 Task: Create a due date automation trigger when advanced on, on the tuesday before a card is due add content with a name not ending with resume at 11:00 AM.
Action: Mouse moved to (1227, 99)
Screenshot: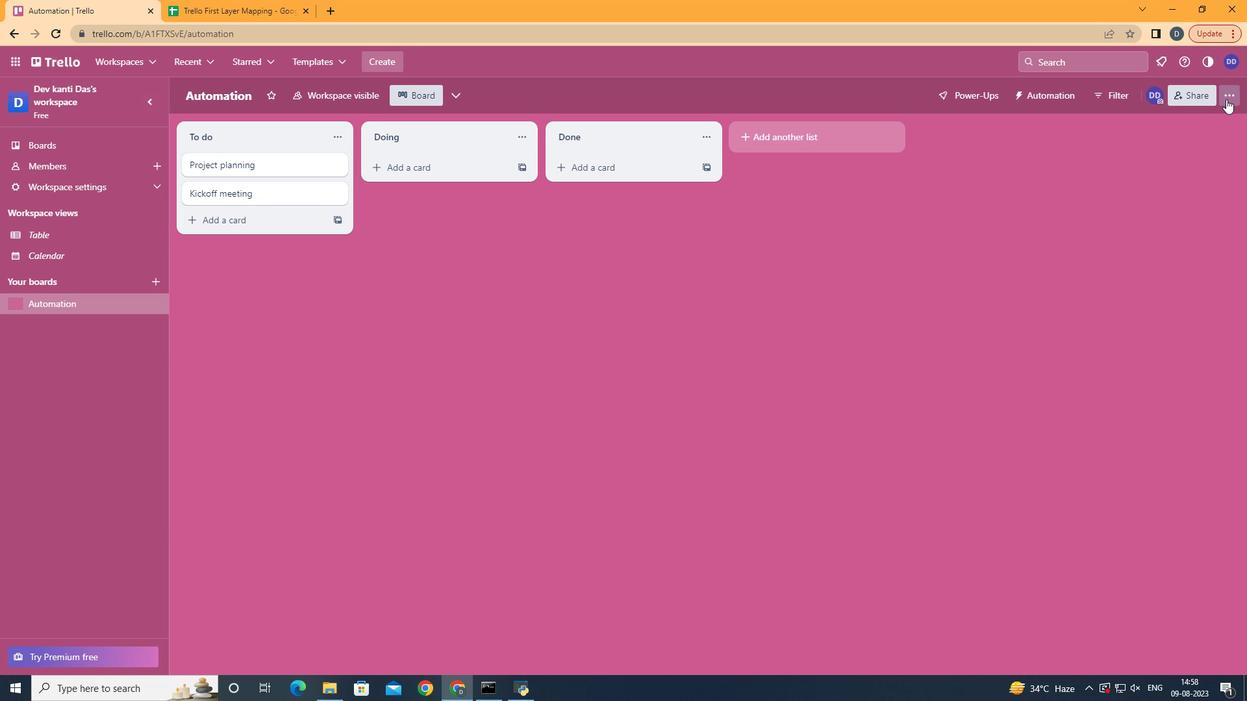 
Action: Mouse pressed left at (1227, 99)
Screenshot: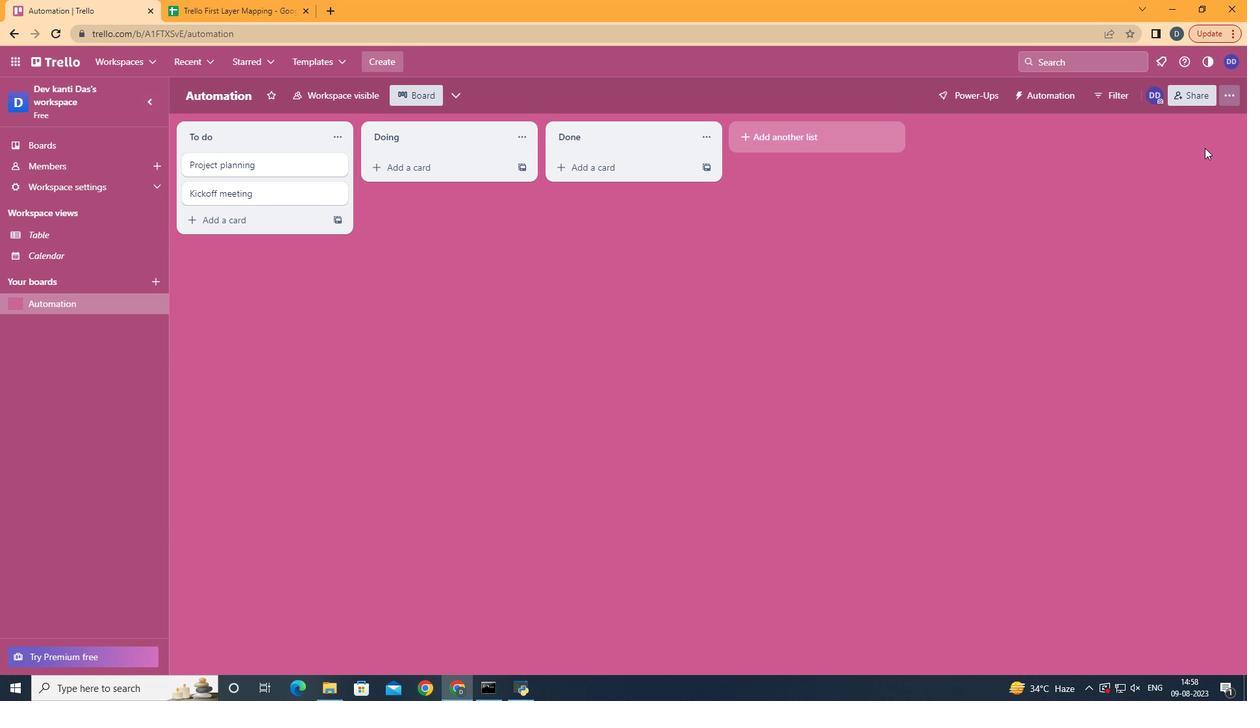 
Action: Mouse moved to (1120, 288)
Screenshot: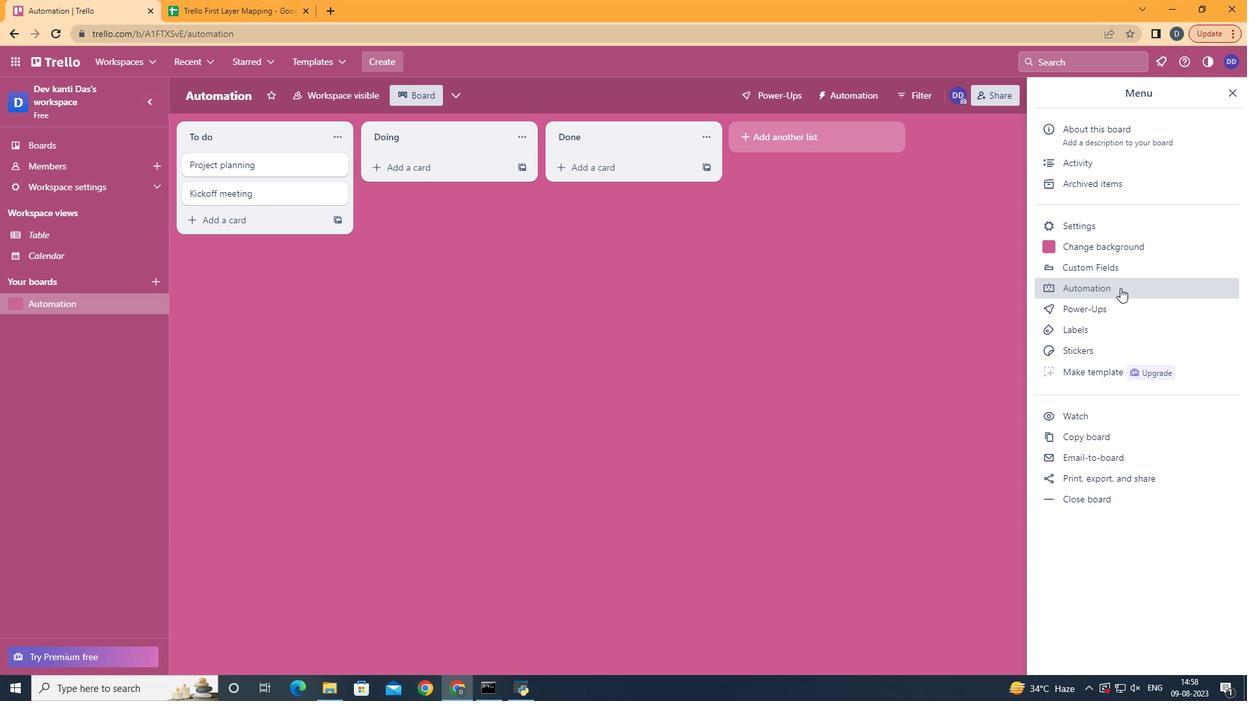 
Action: Mouse pressed left at (1120, 288)
Screenshot: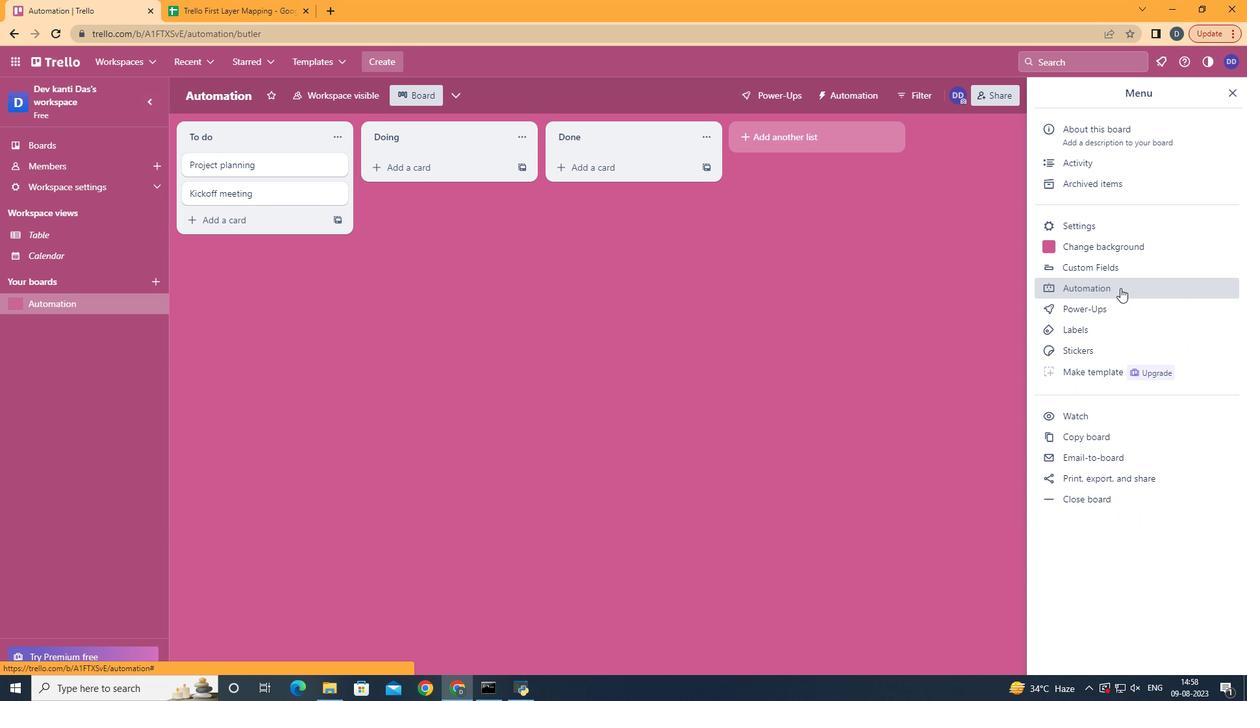 
Action: Mouse moved to (241, 258)
Screenshot: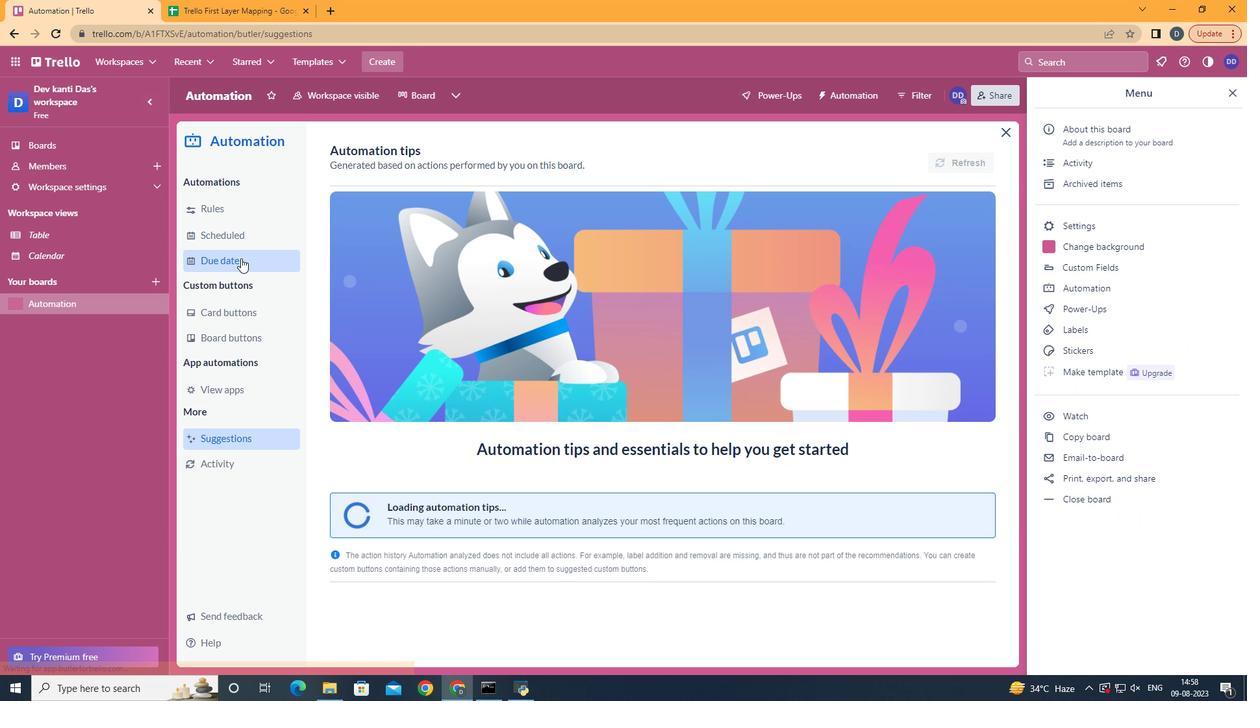 
Action: Mouse pressed left at (241, 258)
Screenshot: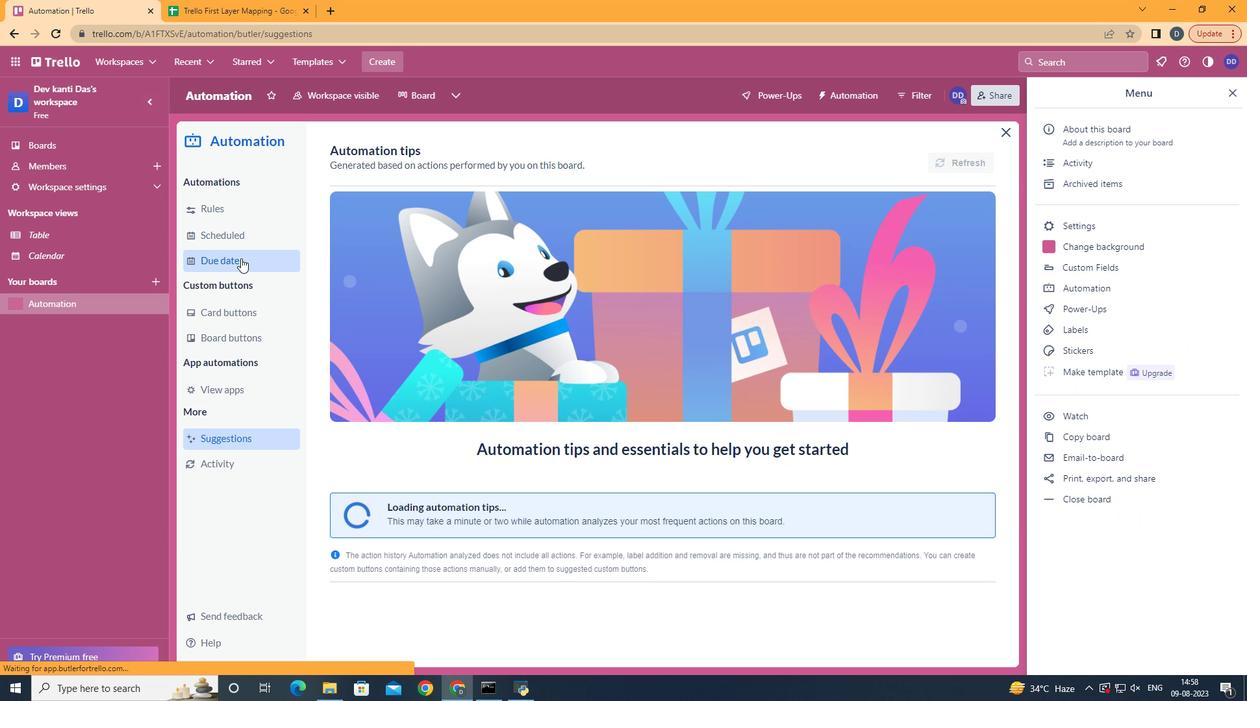 
Action: Mouse moved to (905, 146)
Screenshot: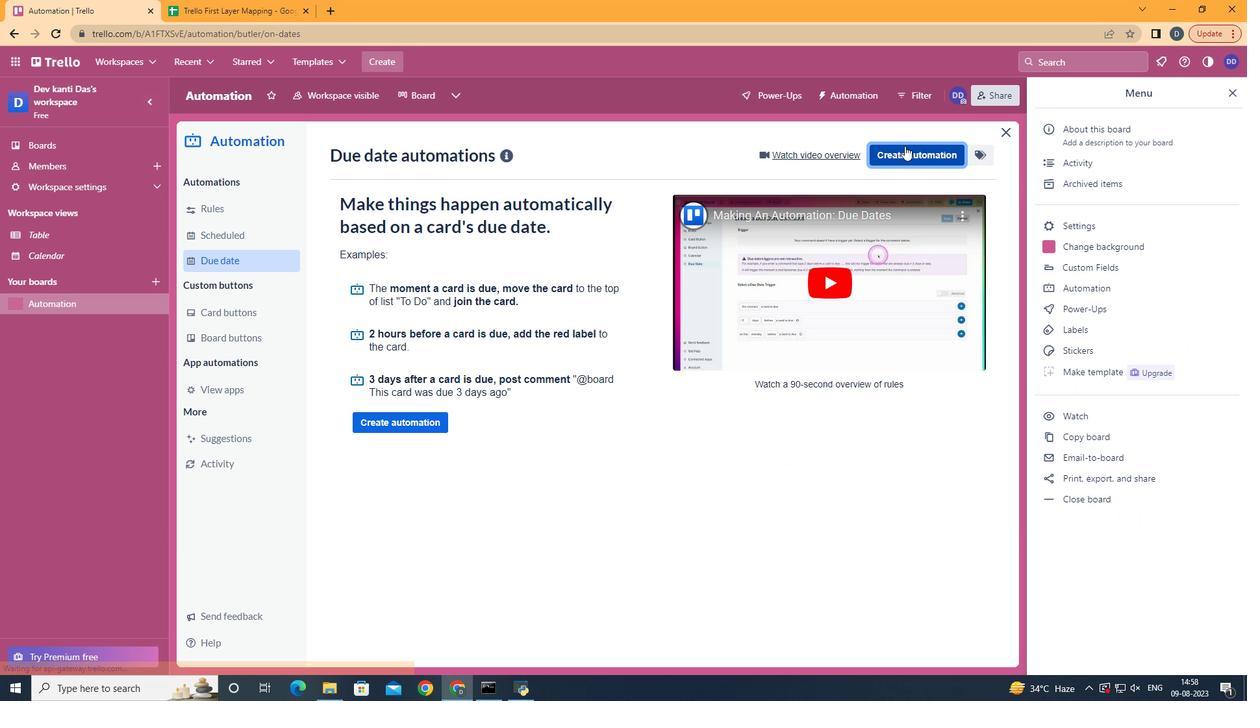 
Action: Mouse pressed left at (905, 146)
Screenshot: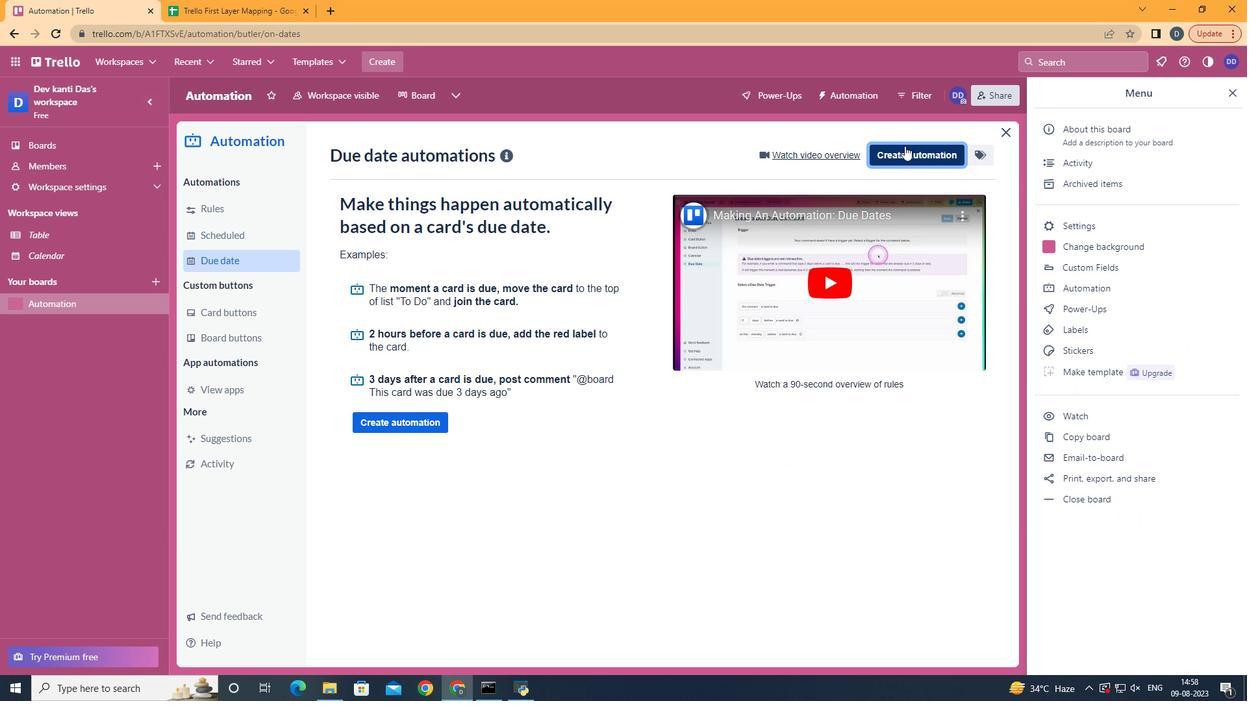 
Action: Mouse moved to (718, 287)
Screenshot: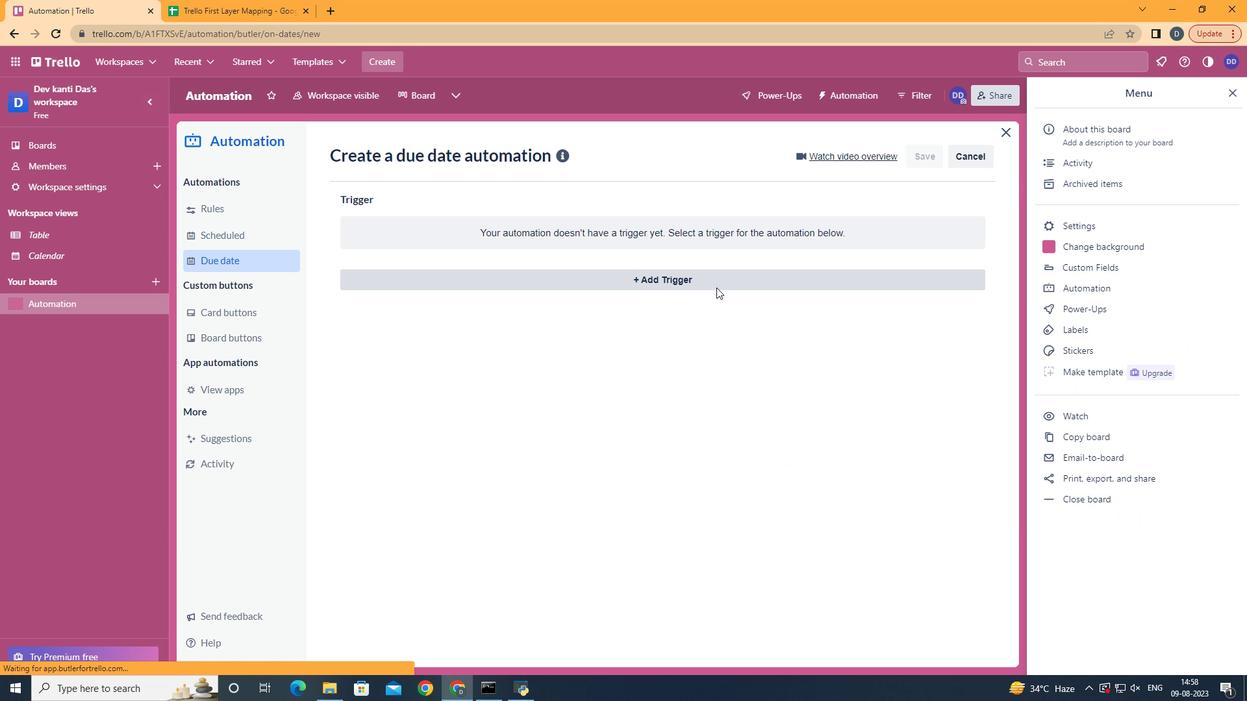 
Action: Mouse pressed left at (718, 287)
Screenshot: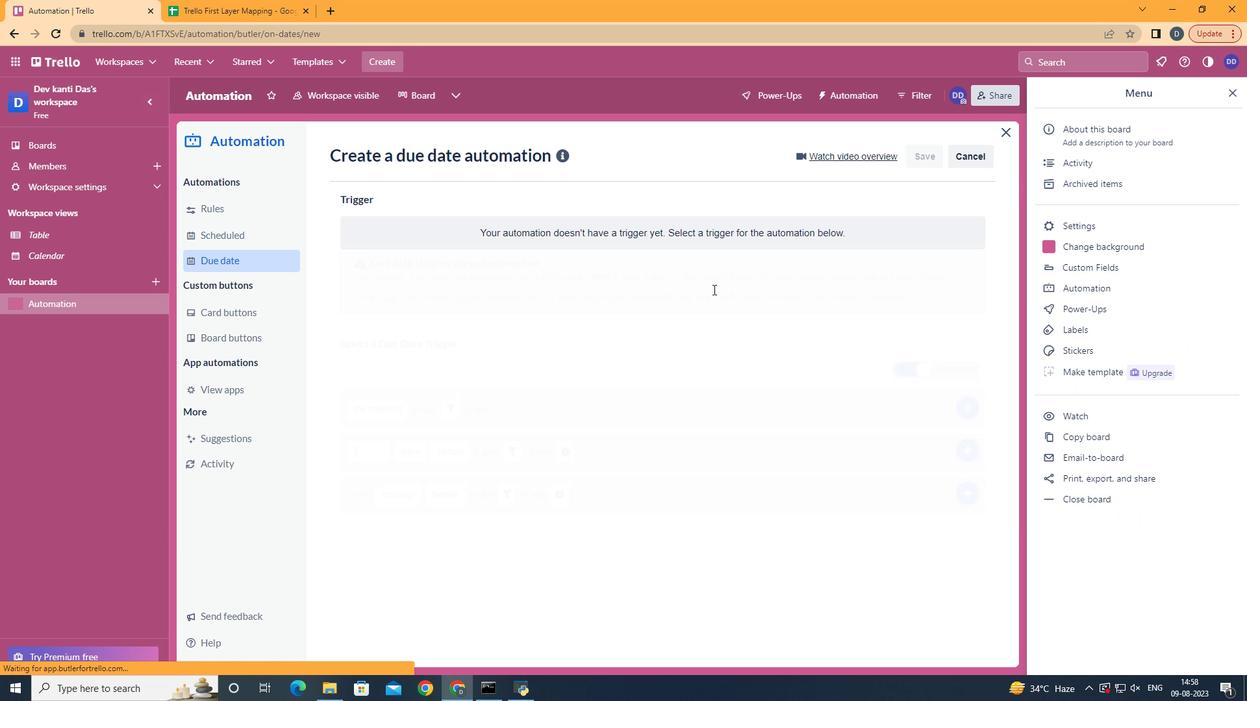 
Action: Mouse moved to (412, 358)
Screenshot: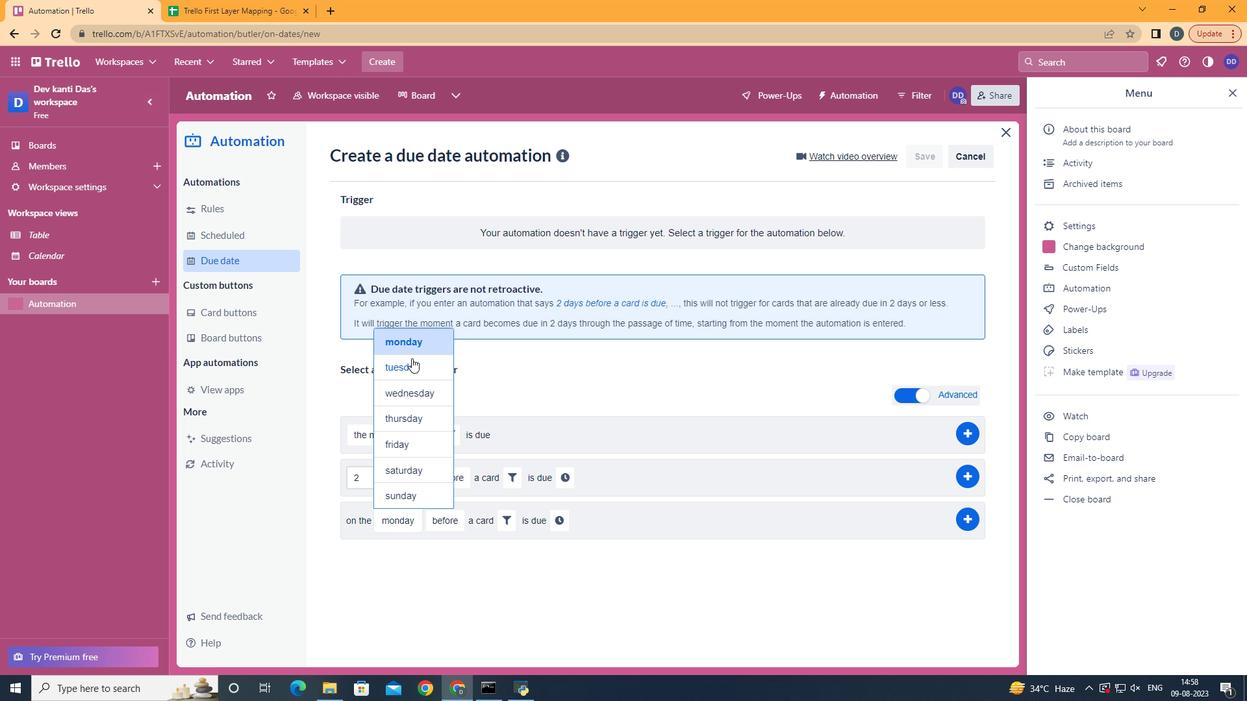 
Action: Mouse pressed left at (412, 358)
Screenshot: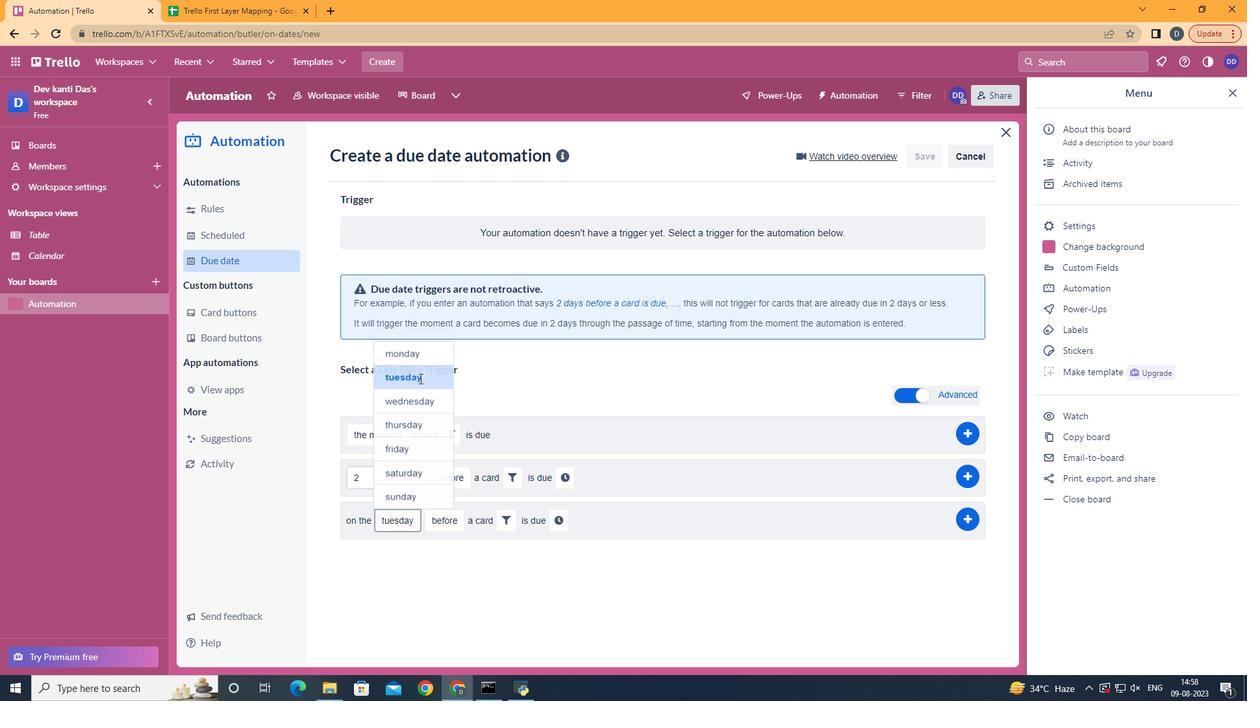 
Action: Mouse moved to (501, 522)
Screenshot: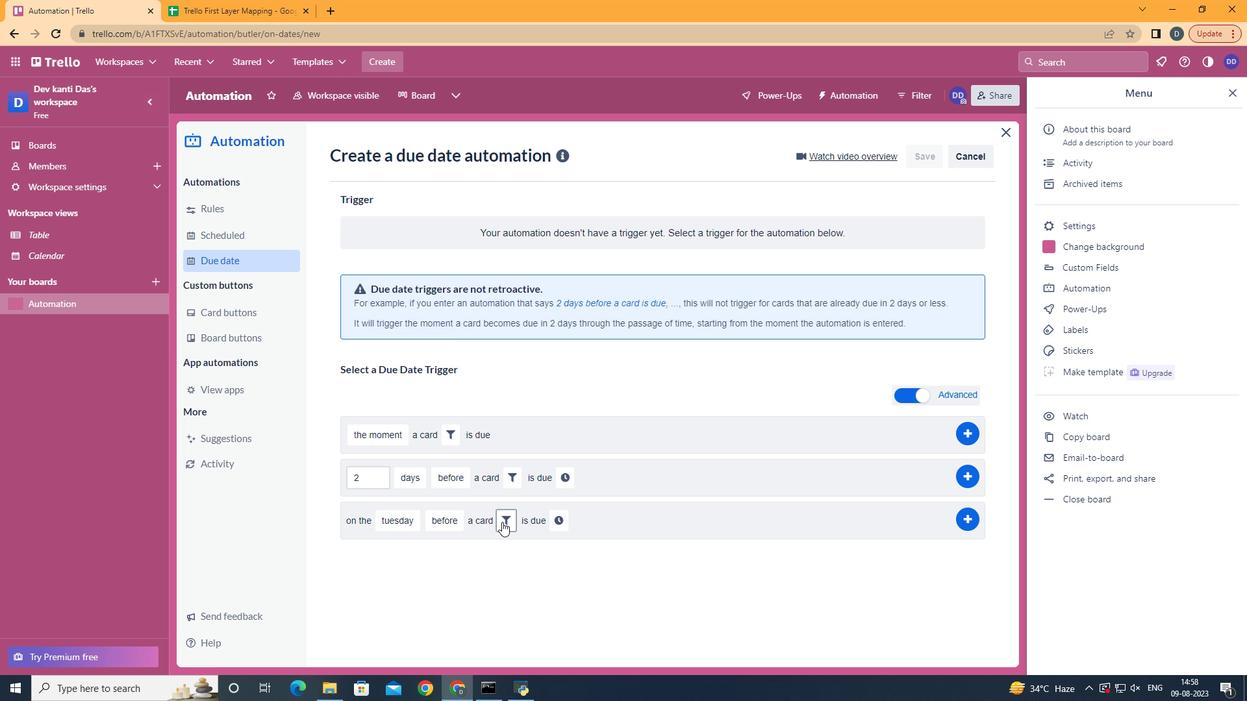 
Action: Mouse pressed left at (501, 522)
Screenshot: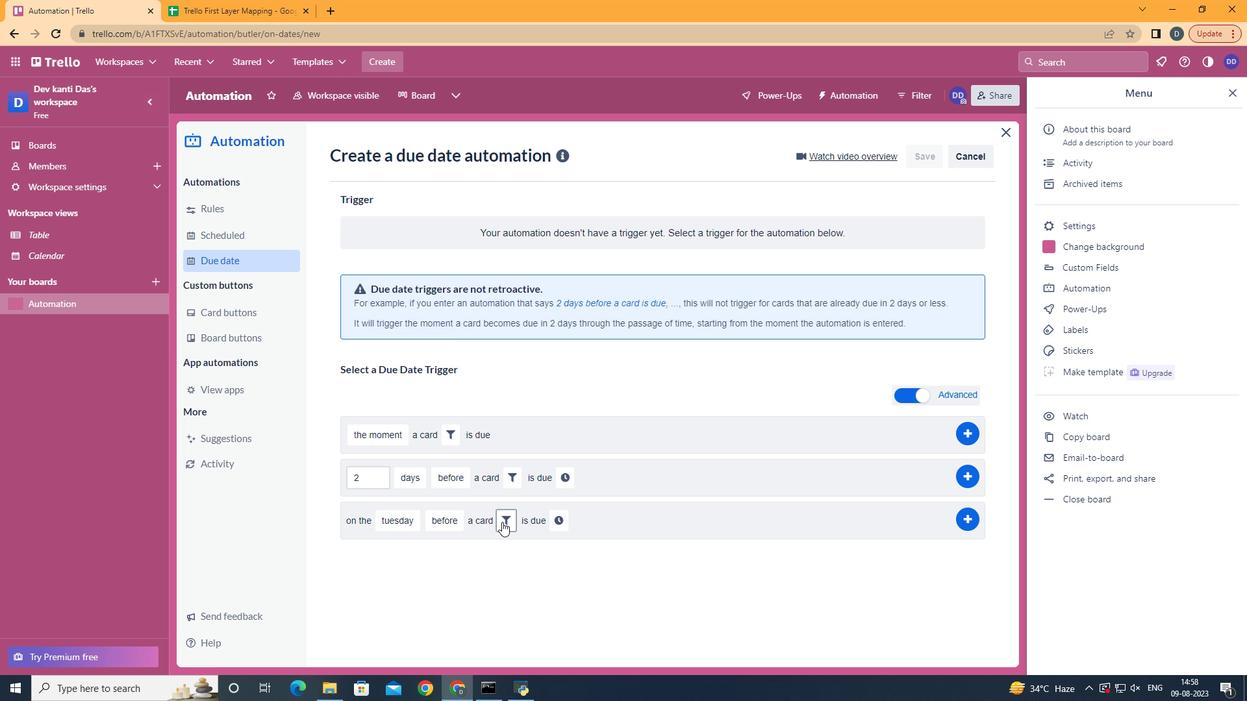 
Action: Mouse moved to (662, 566)
Screenshot: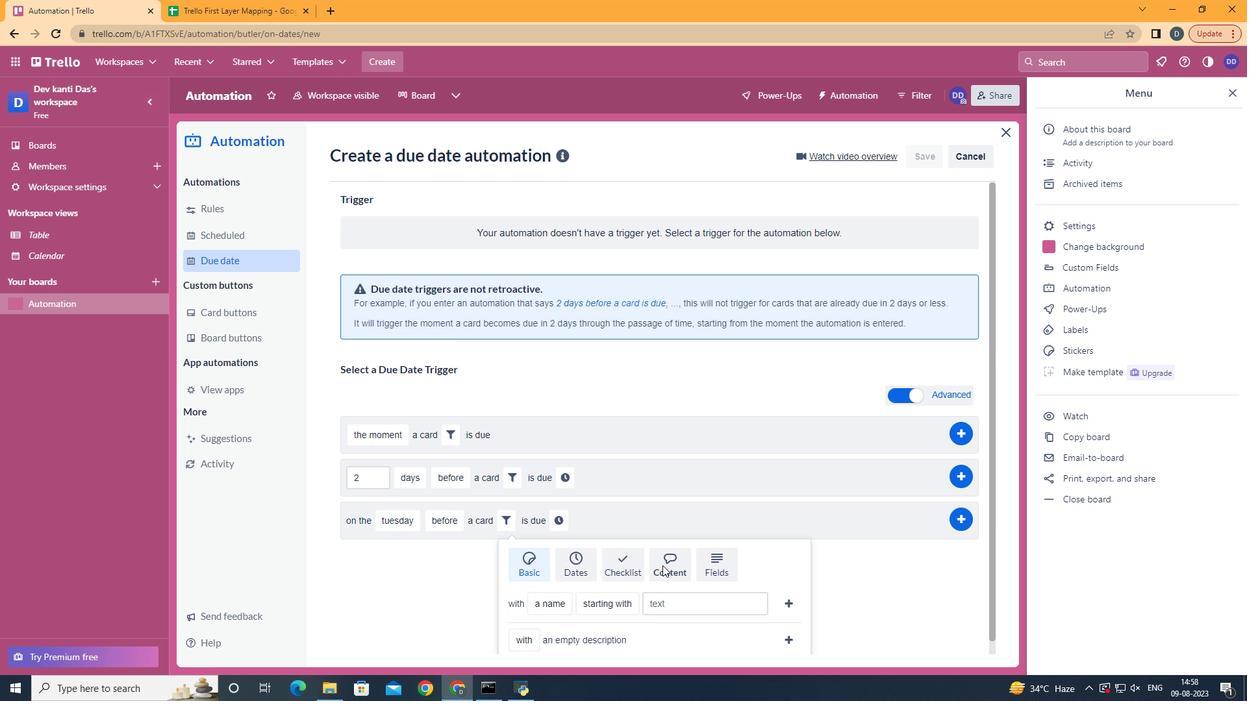 
Action: Mouse pressed left at (662, 566)
Screenshot: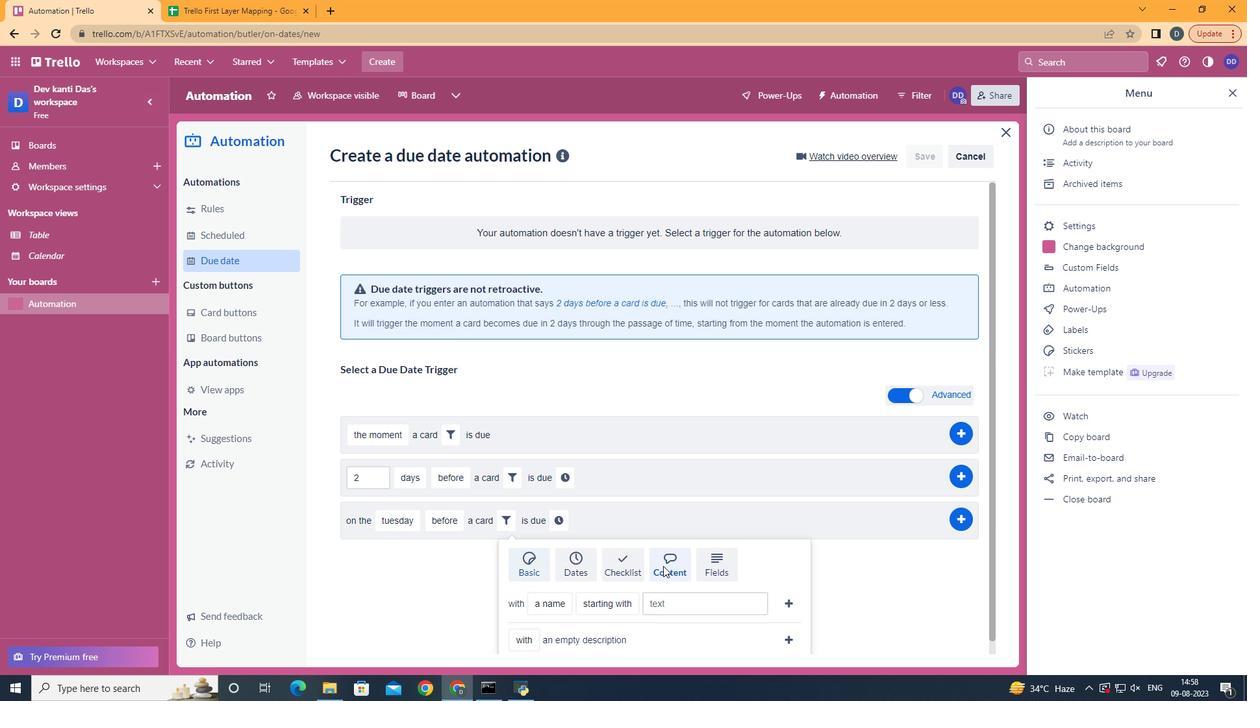 
Action: Mouse moved to (570, 523)
Screenshot: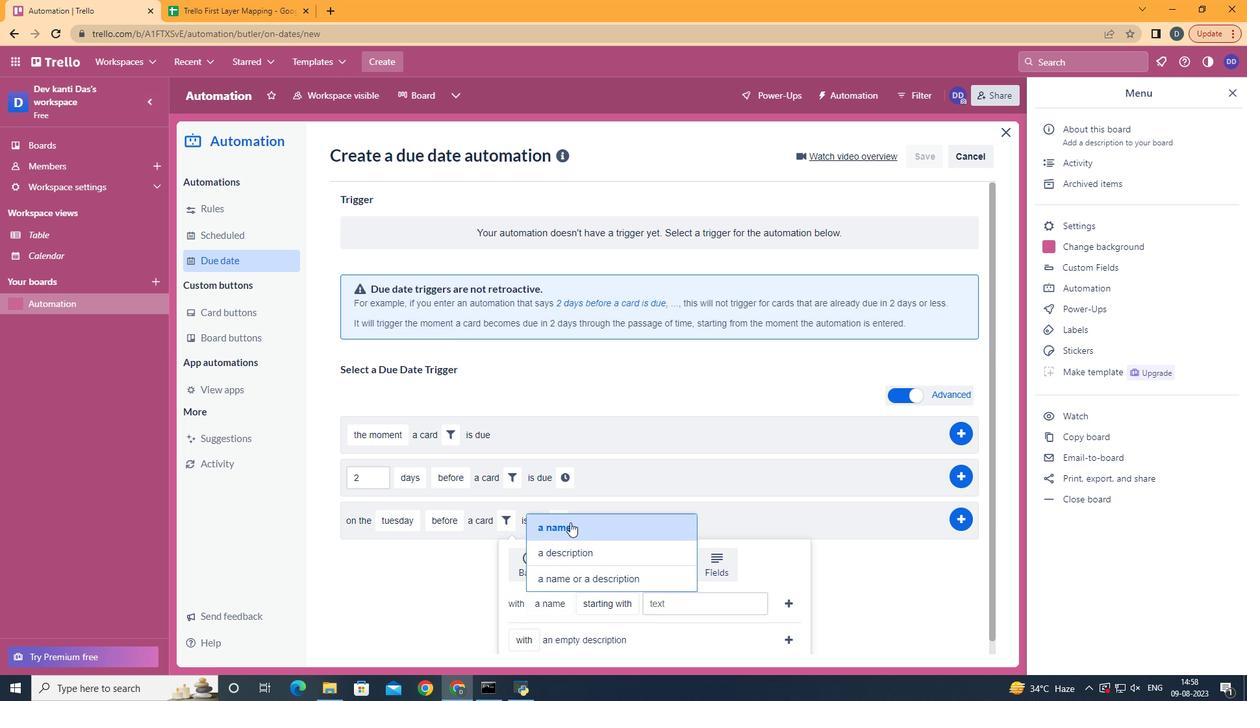 
Action: Mouse pressed left at (570, 523)
Screenshot: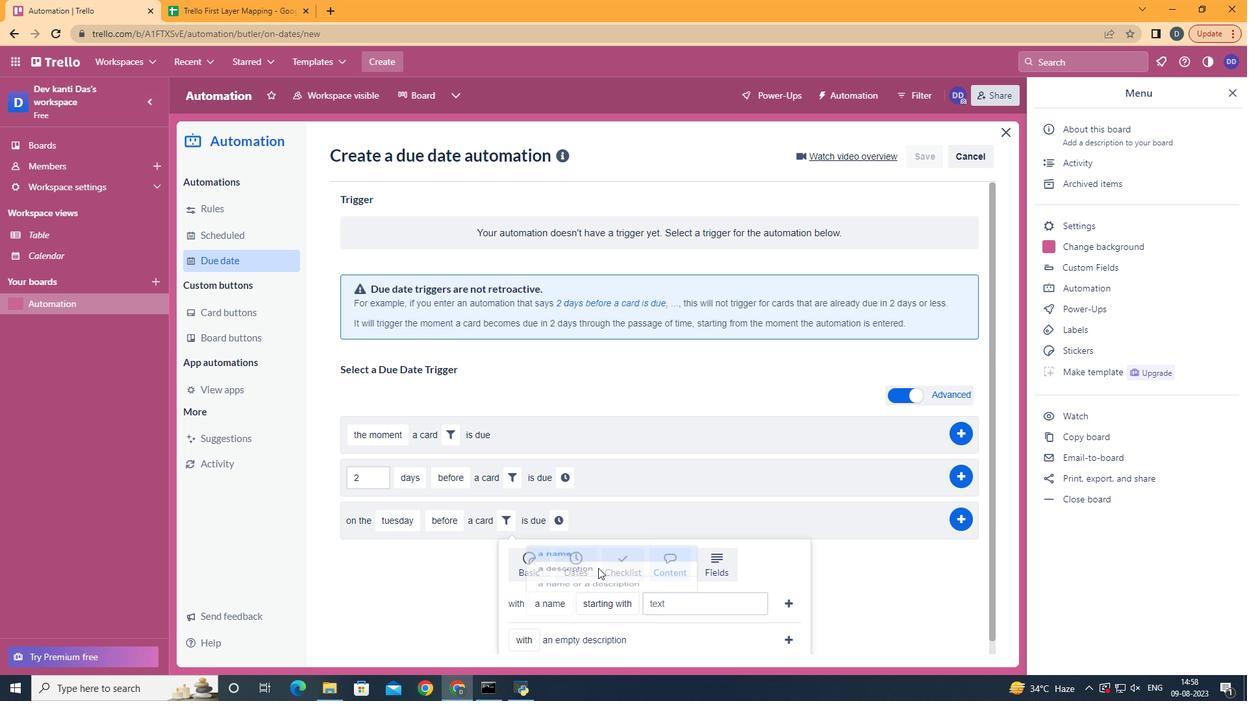 
Action: Mouse moved to (629, 549)
Screenshot: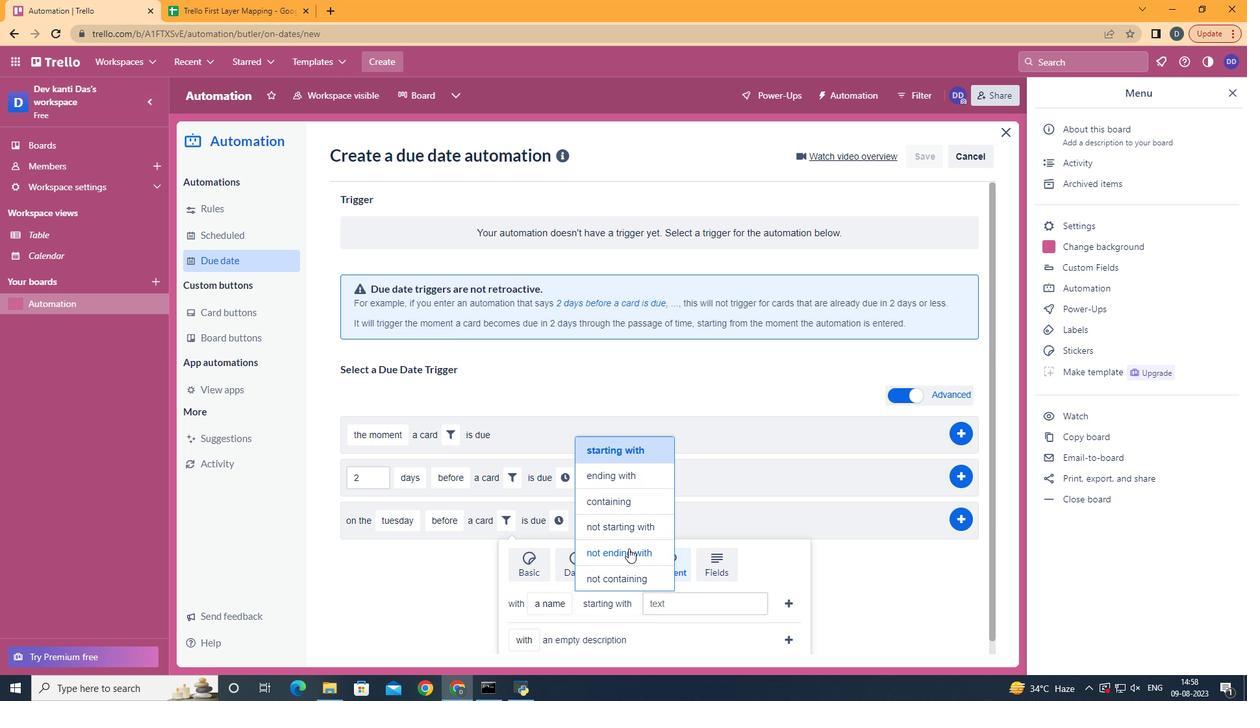 
Action: Mouse pressed left at (629, 549)
Screenshot: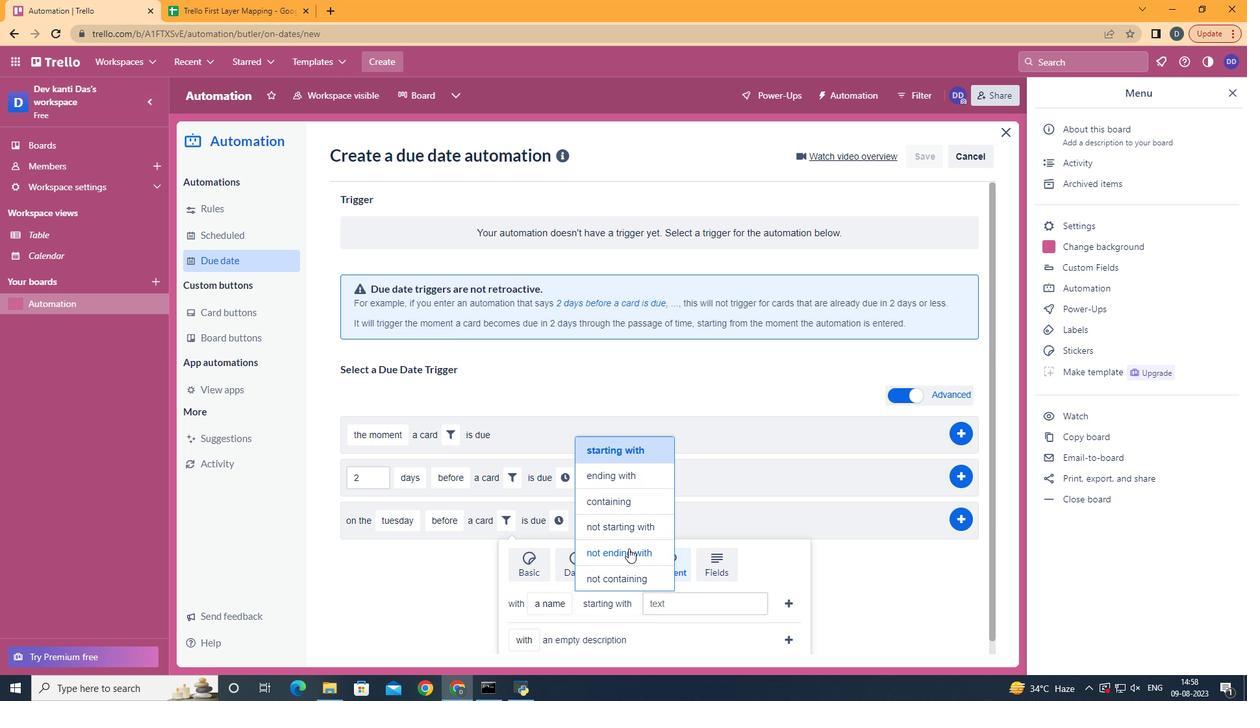 
Action: Mouse moved to (687, 610)
Screenshot: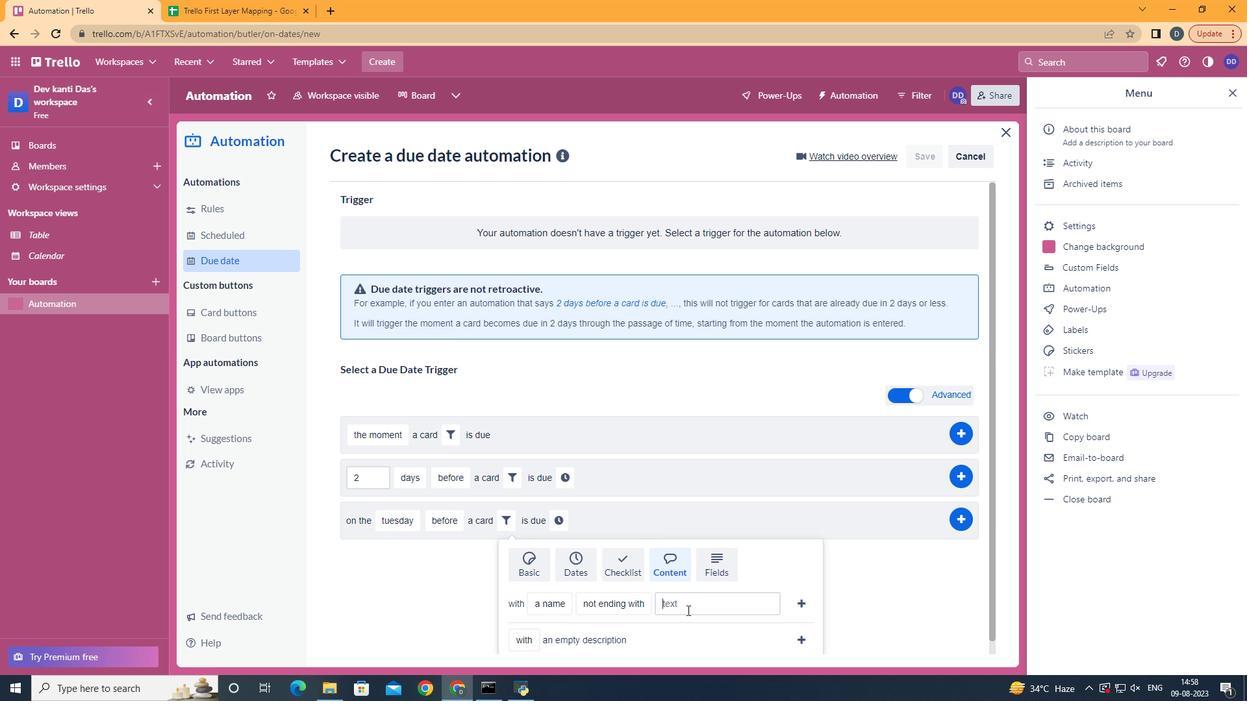 
Action: Mouse pressed left at (687, 610)
Screenshot: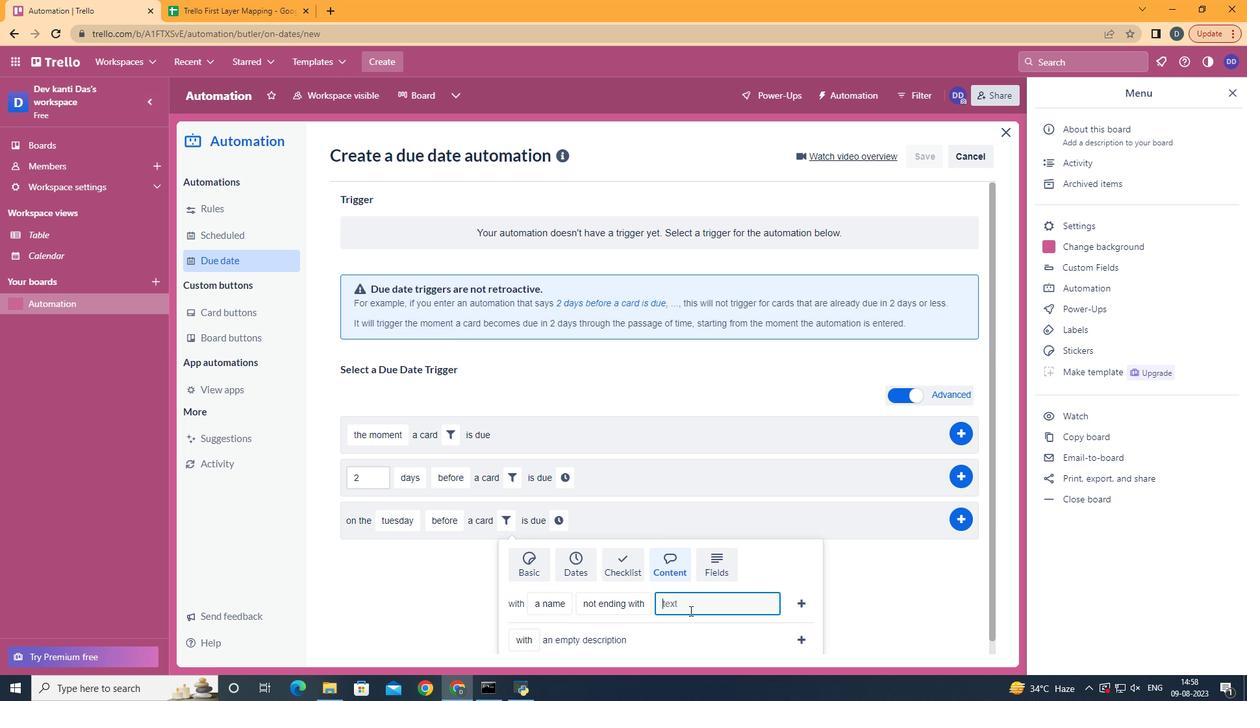 
Action: Mouse moved to (691, 611)
Screenshot: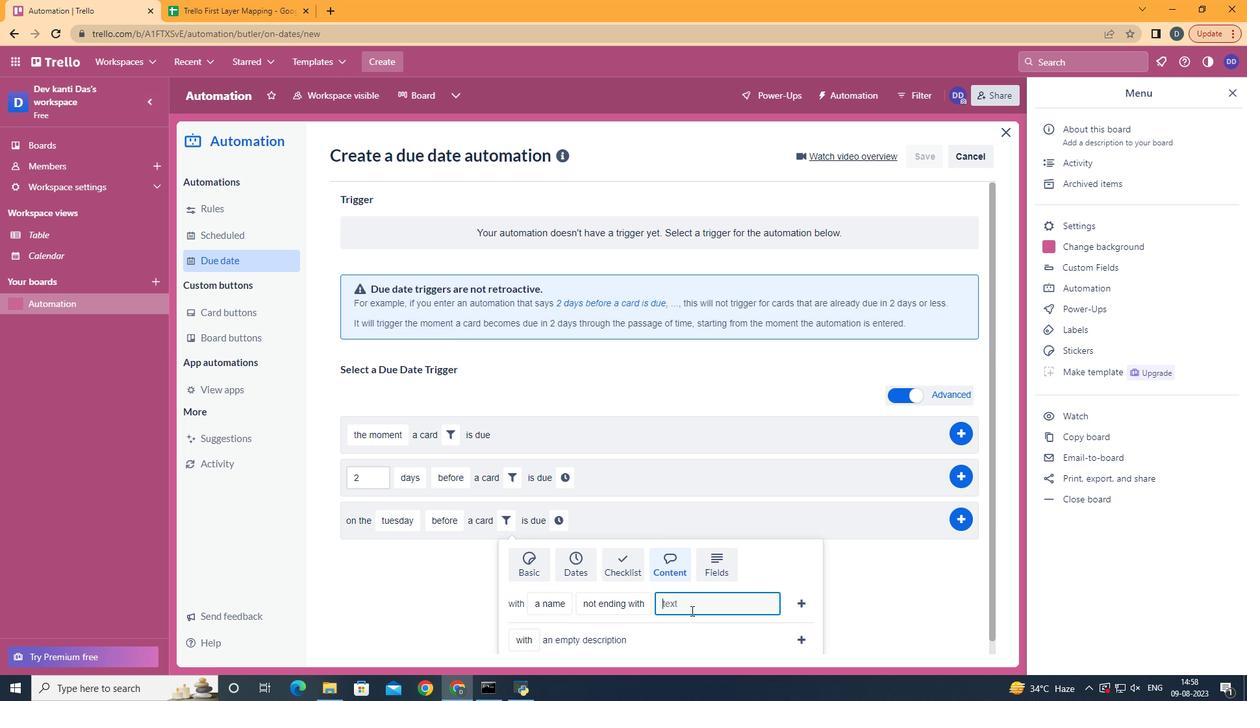 
Action: Key pressed <Key.shift>resume
Screenshot: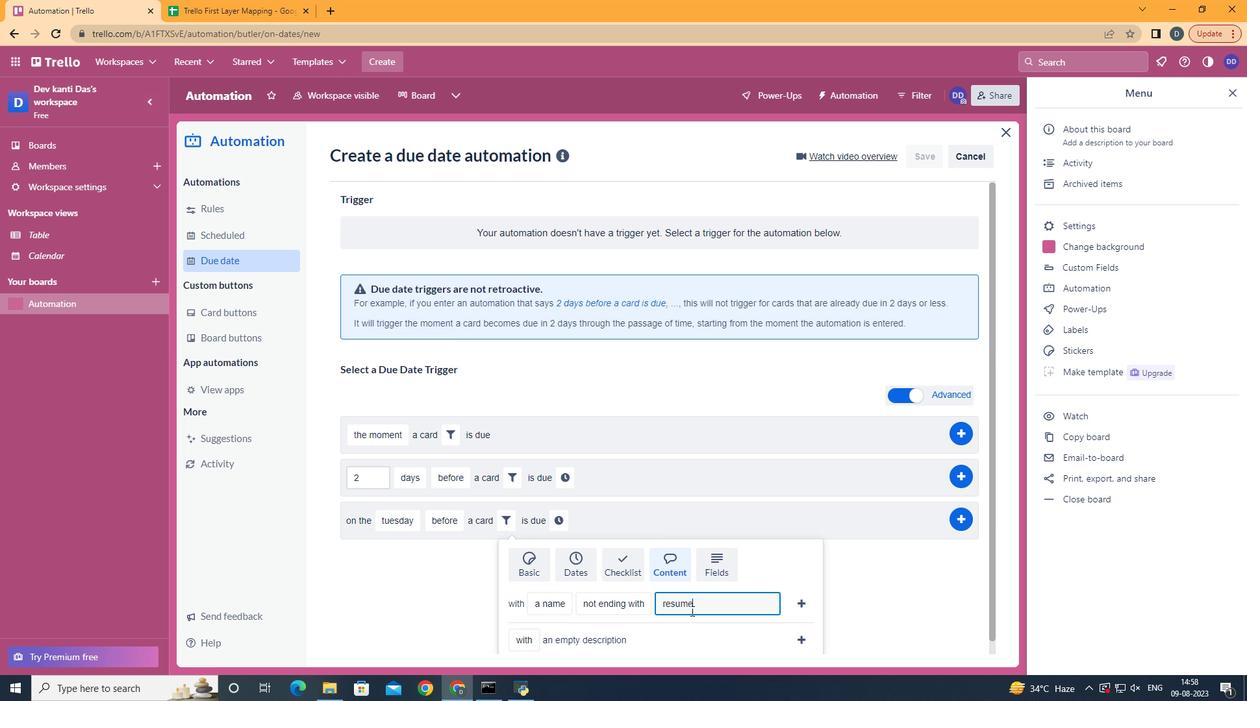 
Action: Mouse moved to (801, 603)
Screenshot: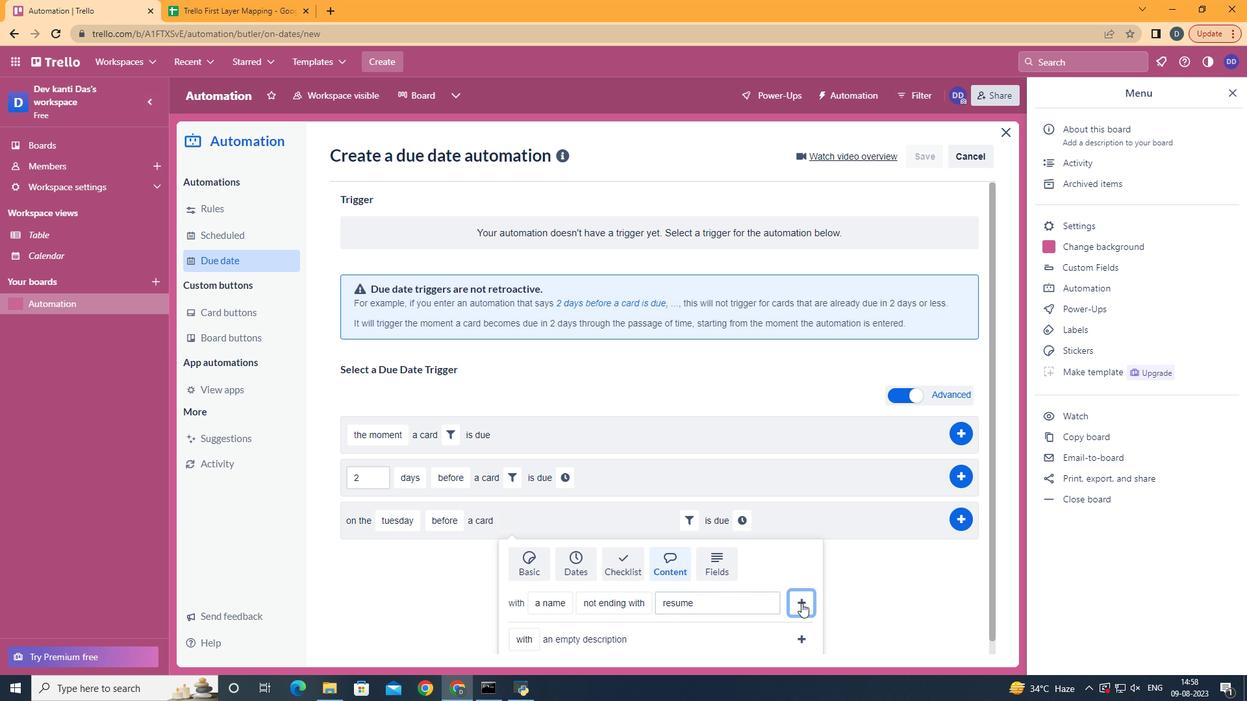 
Action: Mouse pressed left at (801, 603)
Screenshot: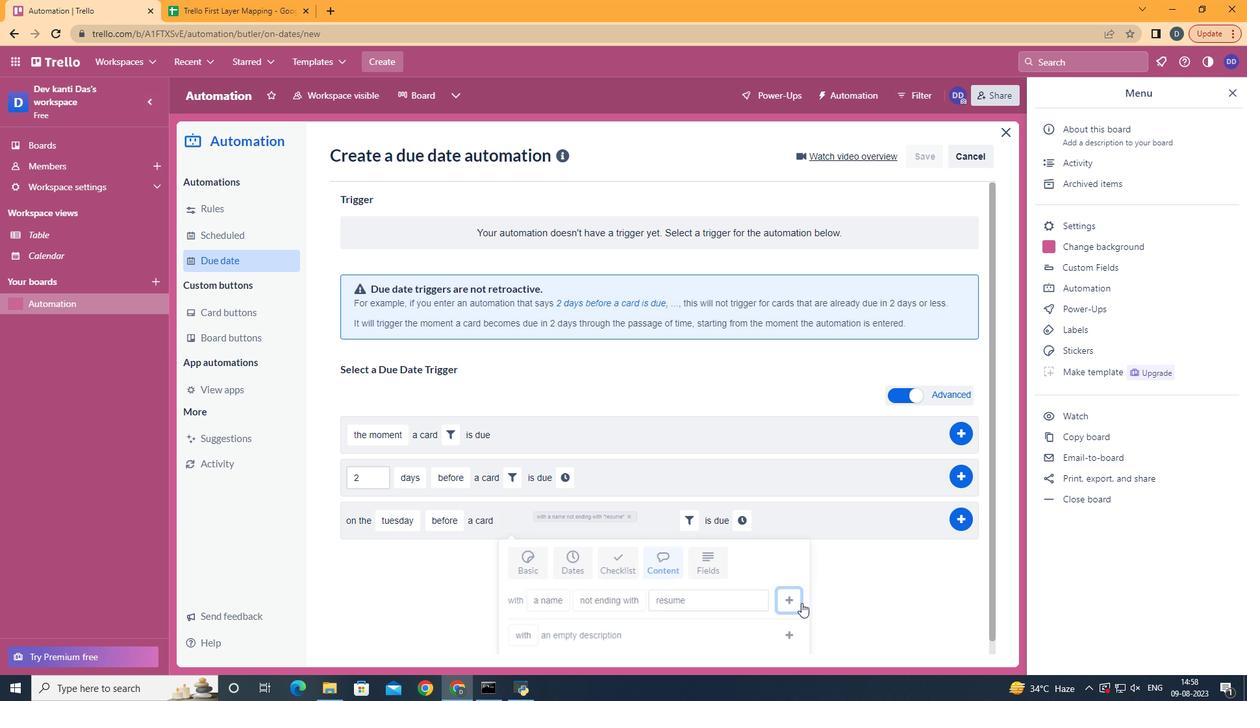 
Action: Mouse moved to (755, 527)
Screenshot: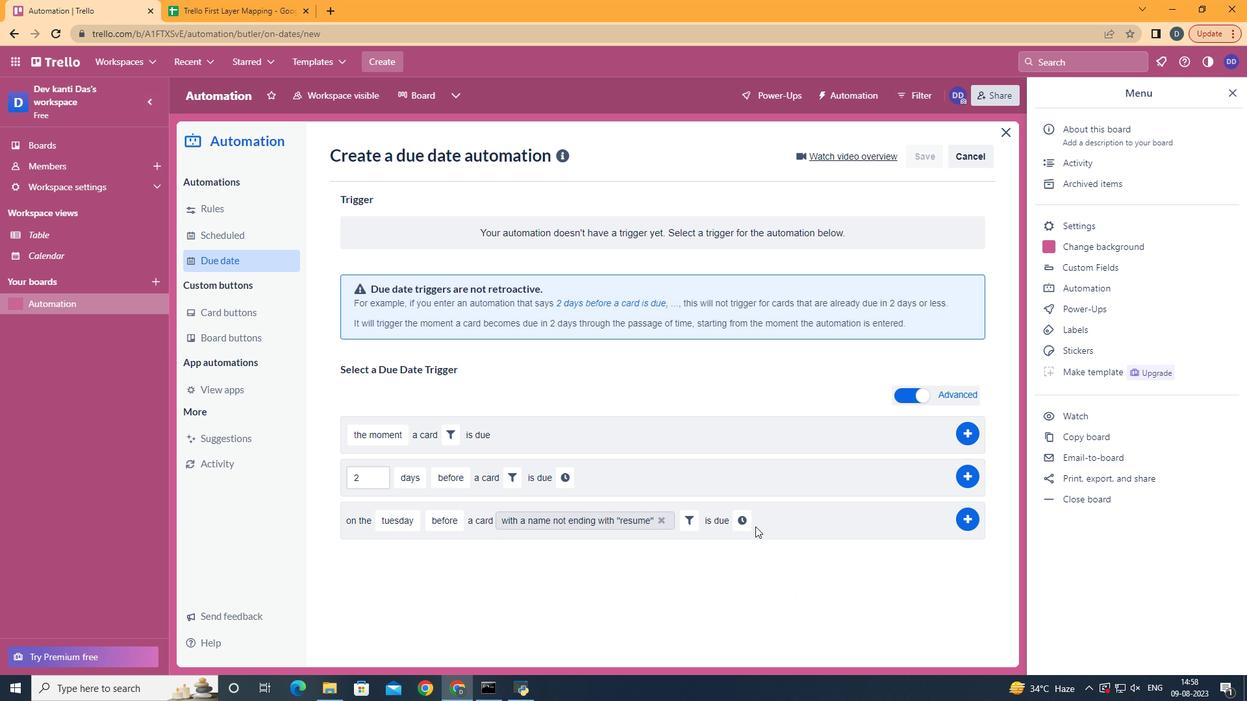 
Action: Mouse pressed left at (755, 527)
Screenshot: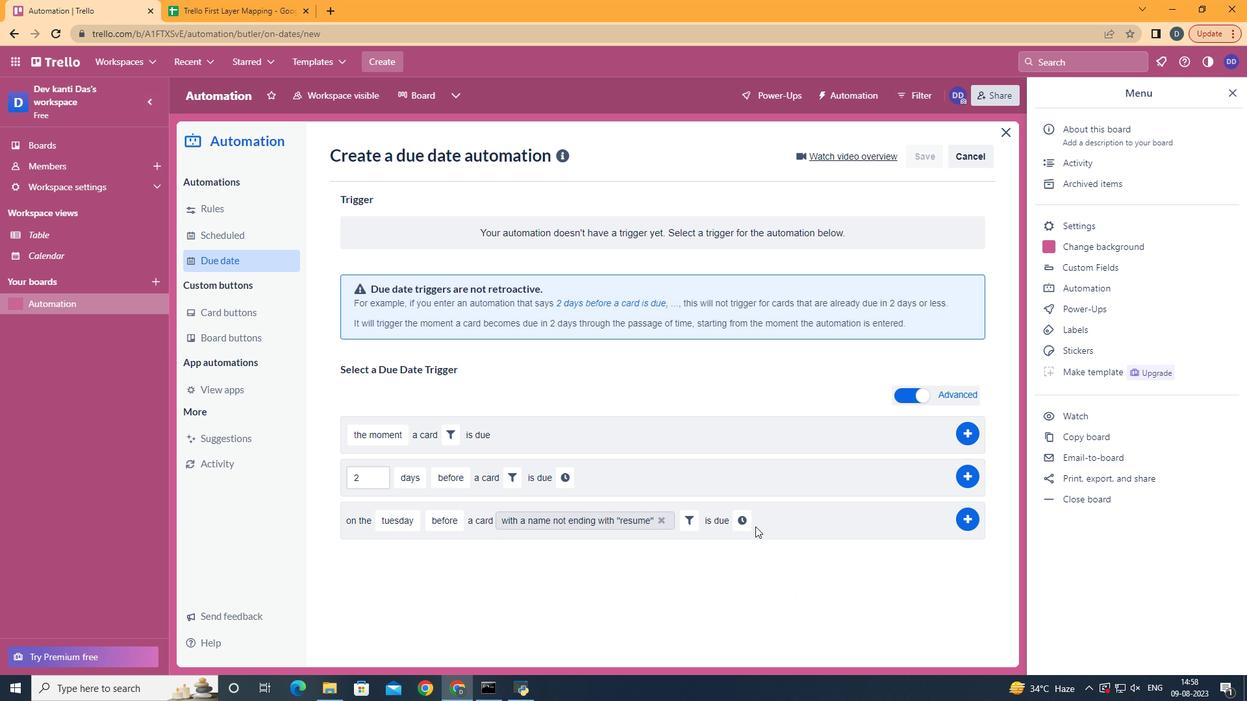
Action: Mouse moved to (746, 519)
Screenshot: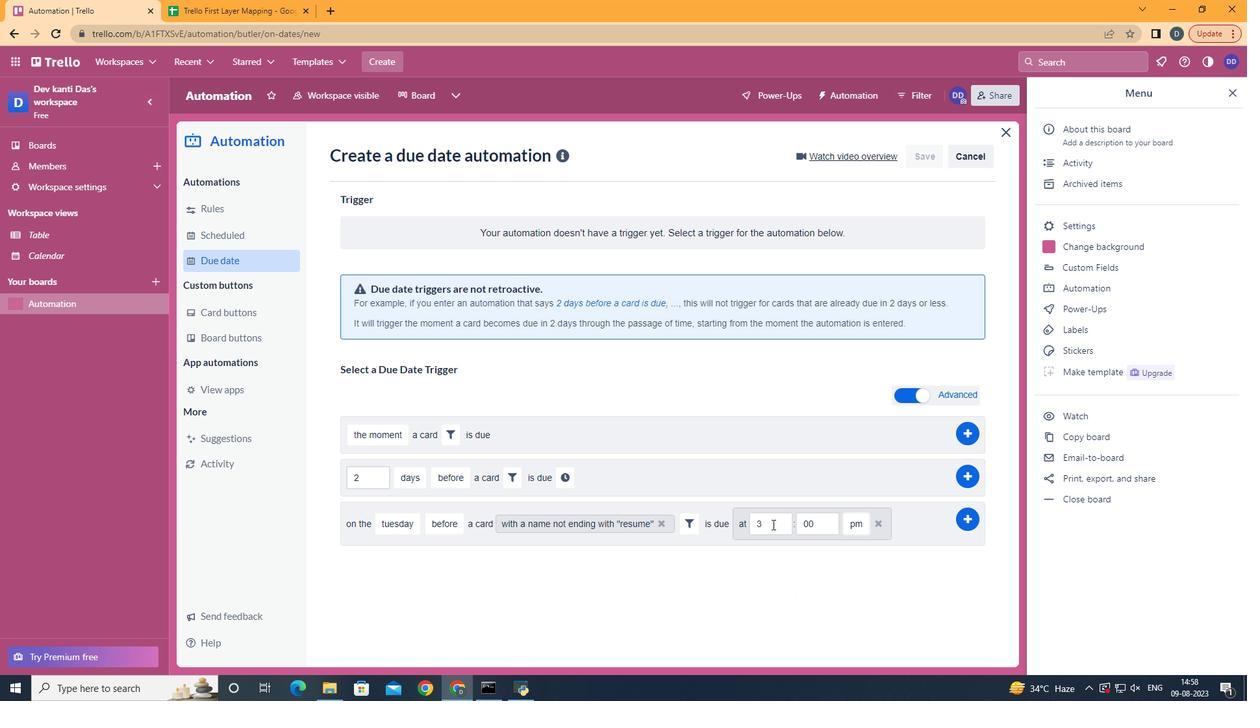 
Action: Mouse pressed left at (745, 519)
Screenshot: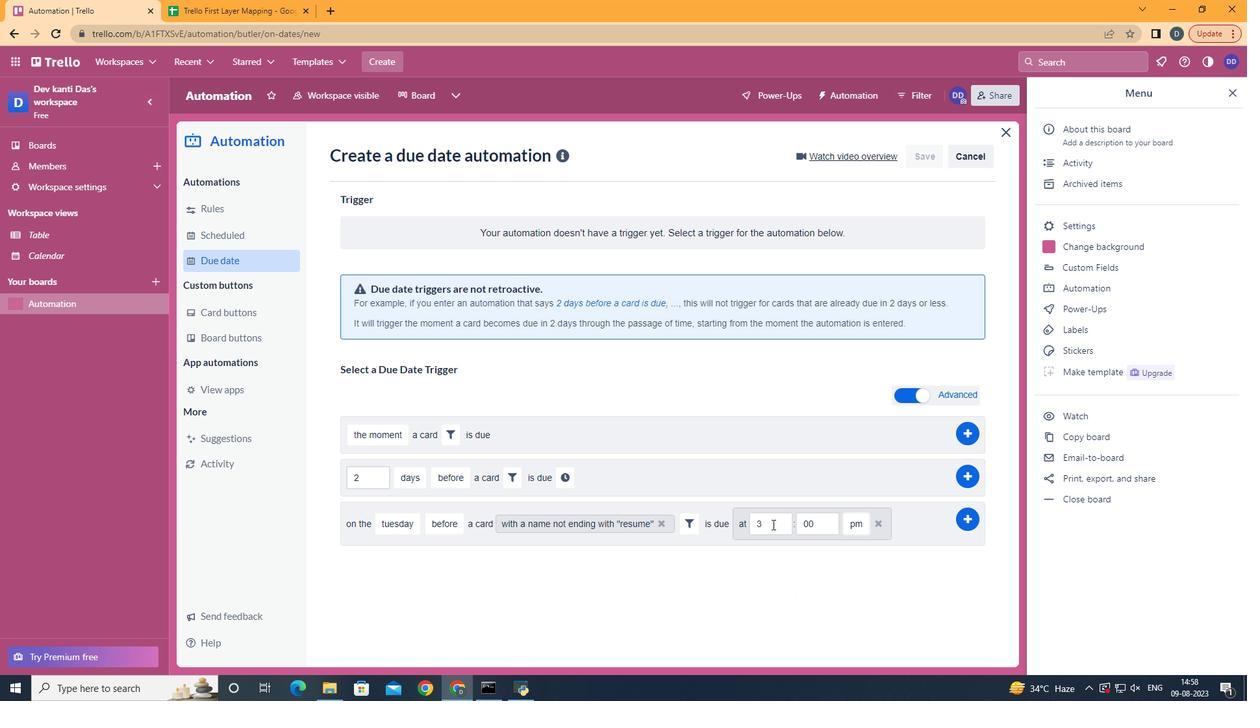 
Action: Mouse moved to (773, 525)
Screenshot: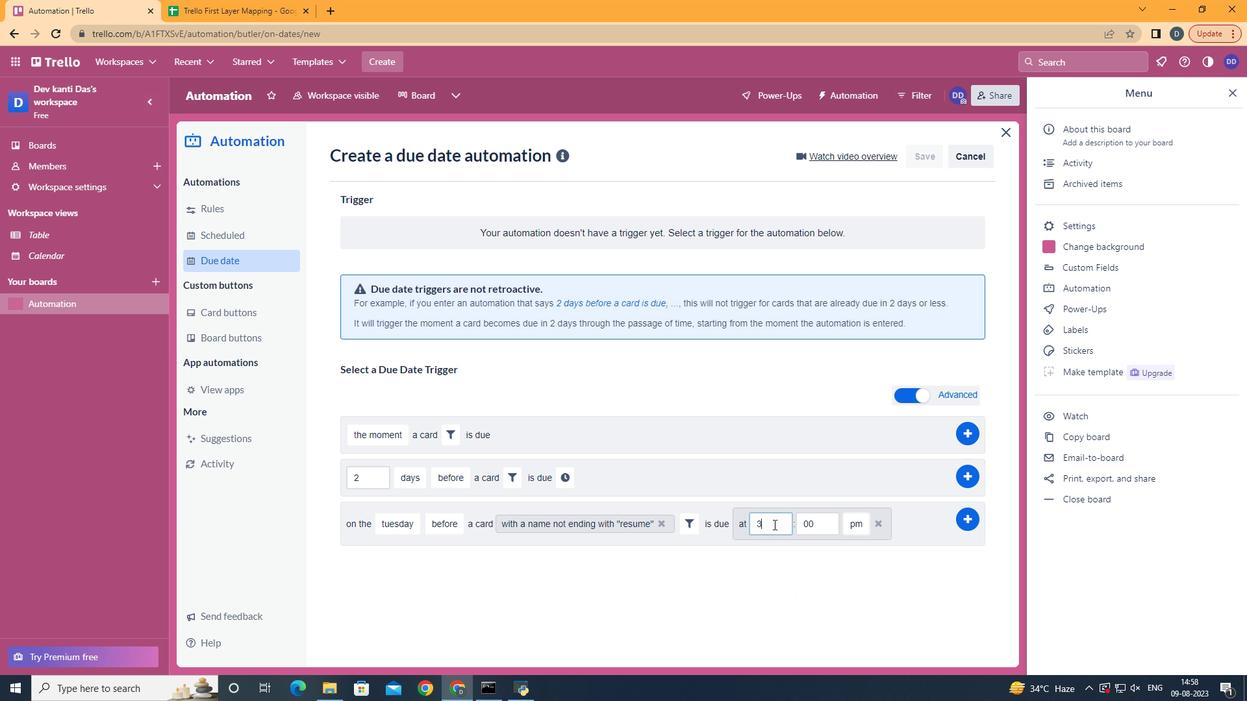 
Action: Mouse pressed left at (773, 525)
Screenshot: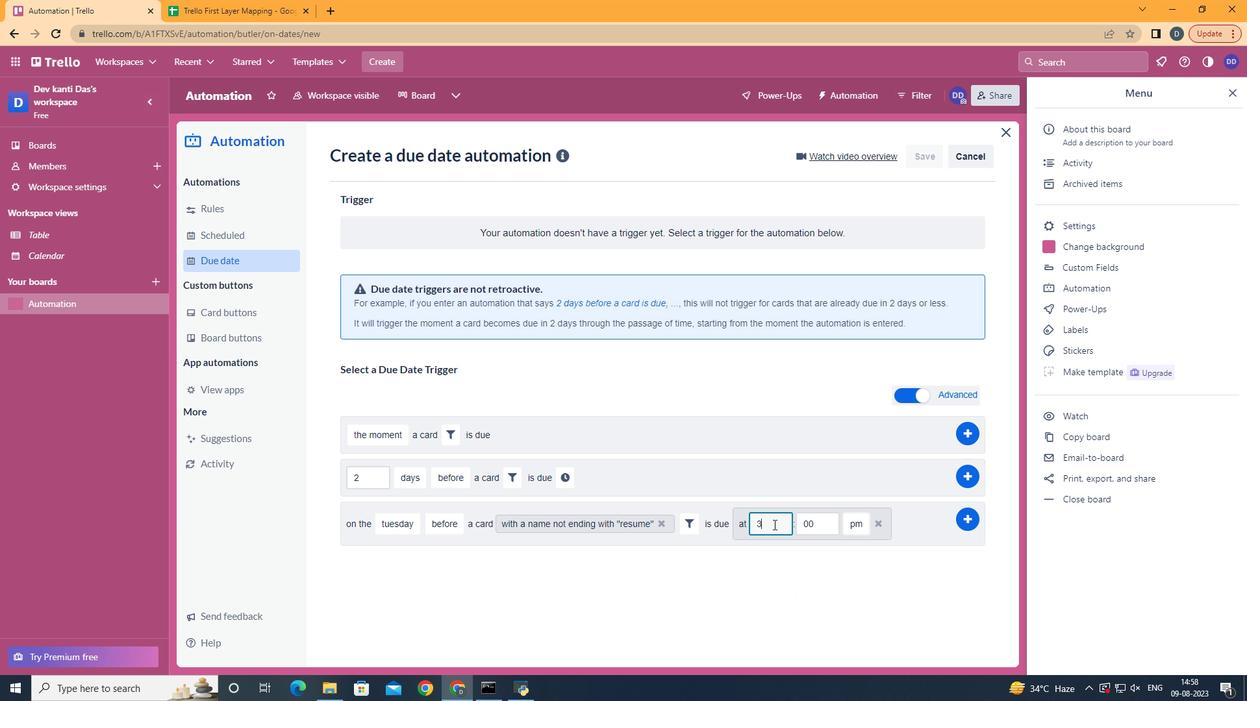
Action: Key pressed <Key.backspace>11
Screenshot: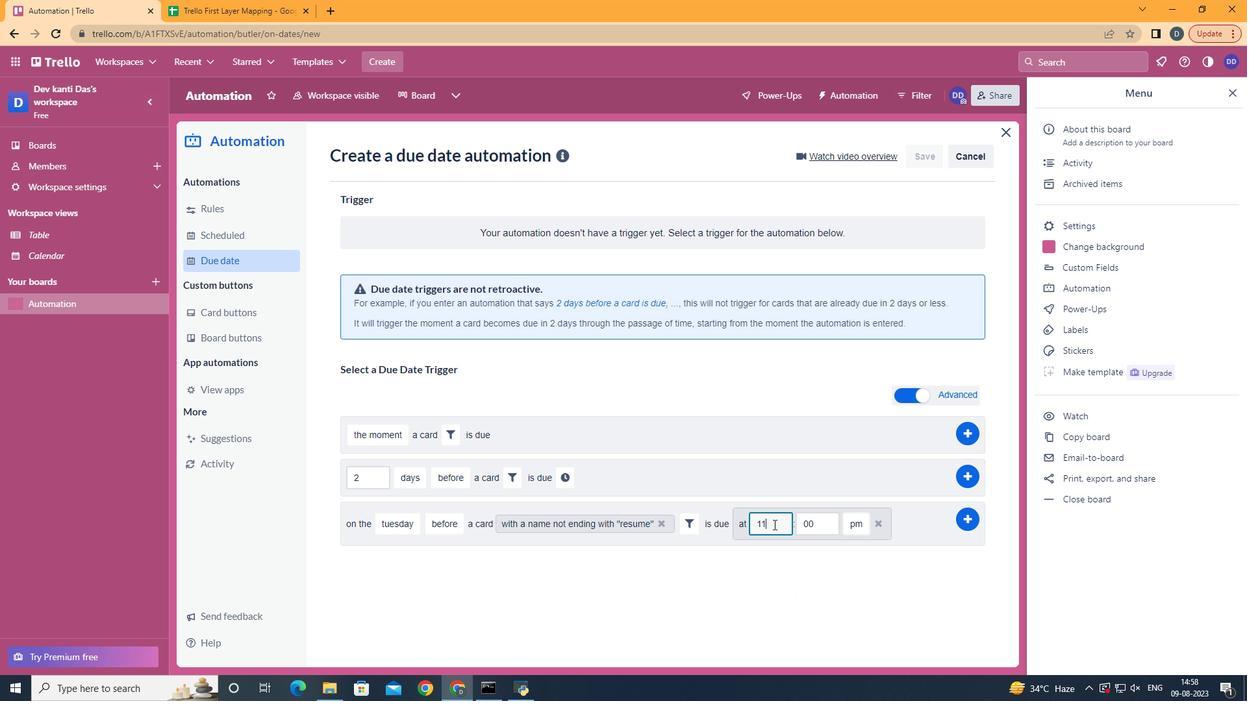 
Action: Mouse moved to (863, 548)
Screenshot: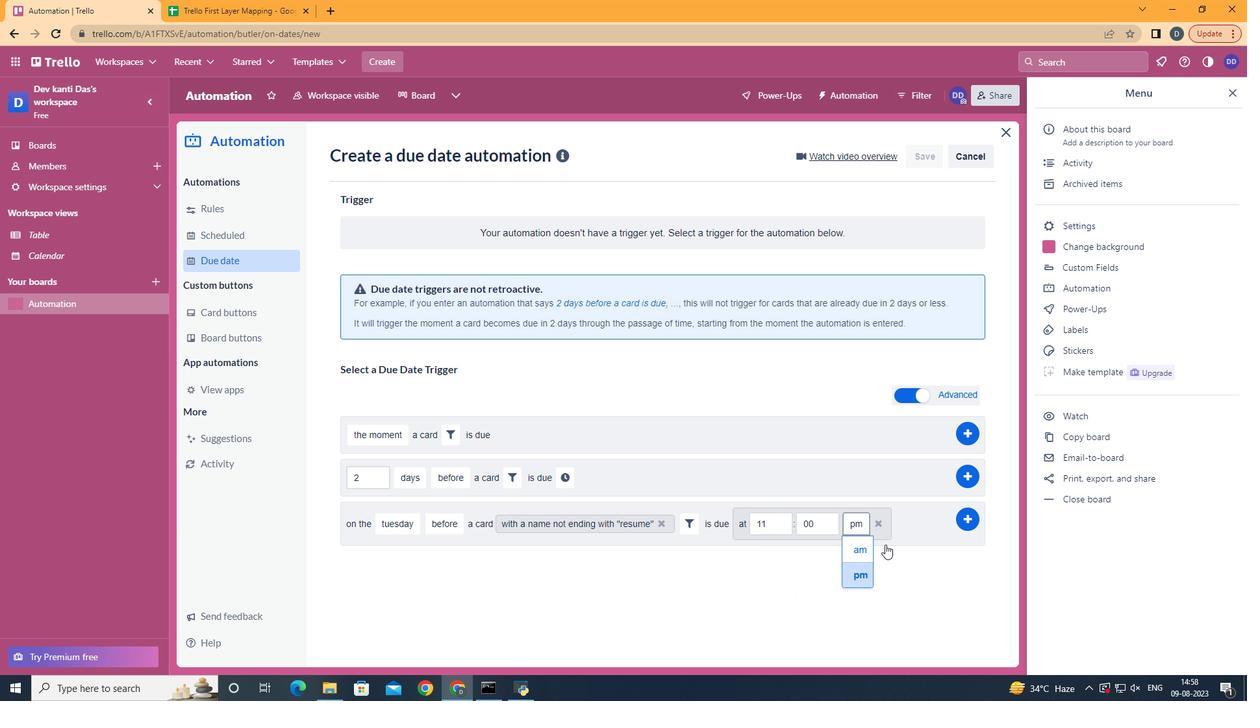 
Action: Mouse pressed left at (863, 548)
Screenshot: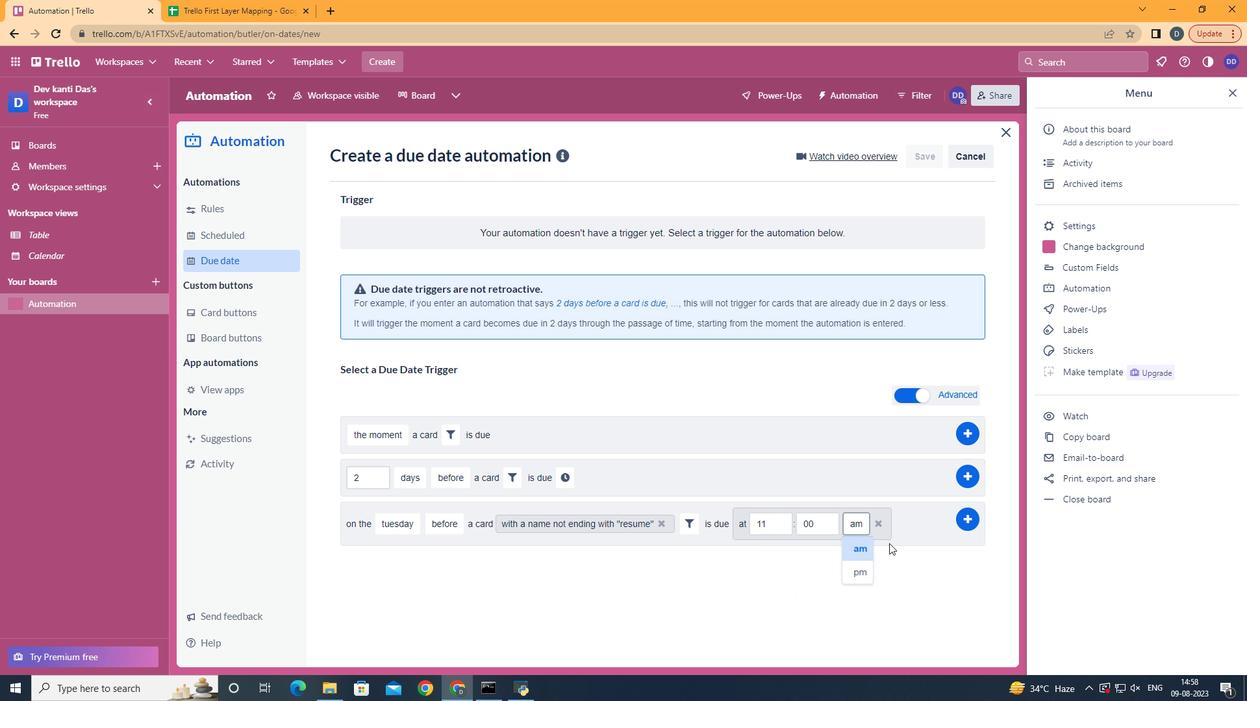 
Action: Mouse moved to (968, 517)
Screenshot: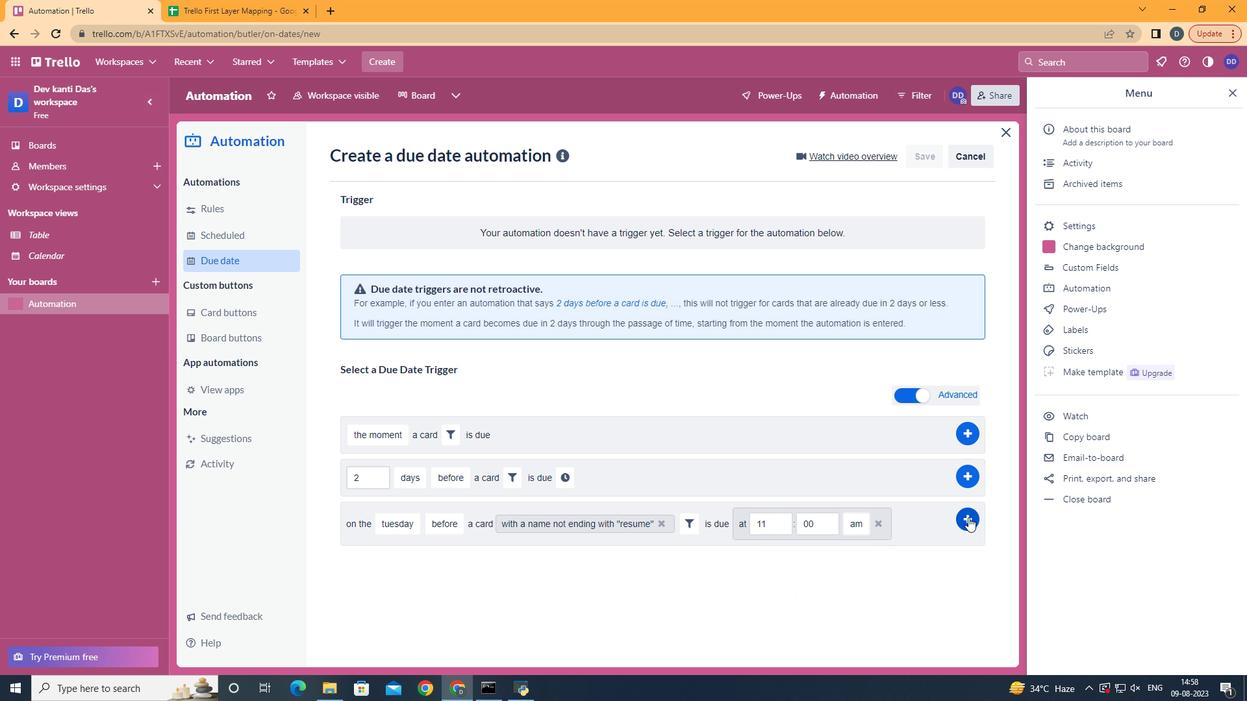 
Action: Mouse pressed left at (968, 517)
Screenshot: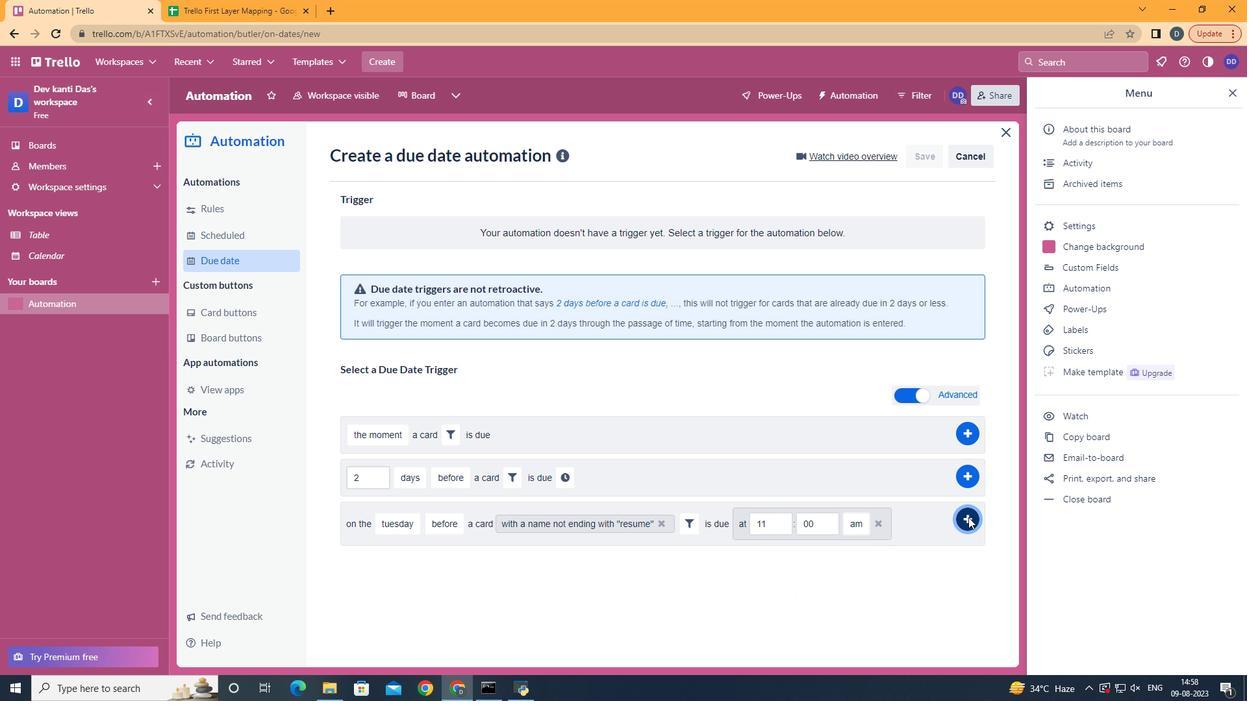 
Action: Mouse moved to (608, 224)
Screenshot: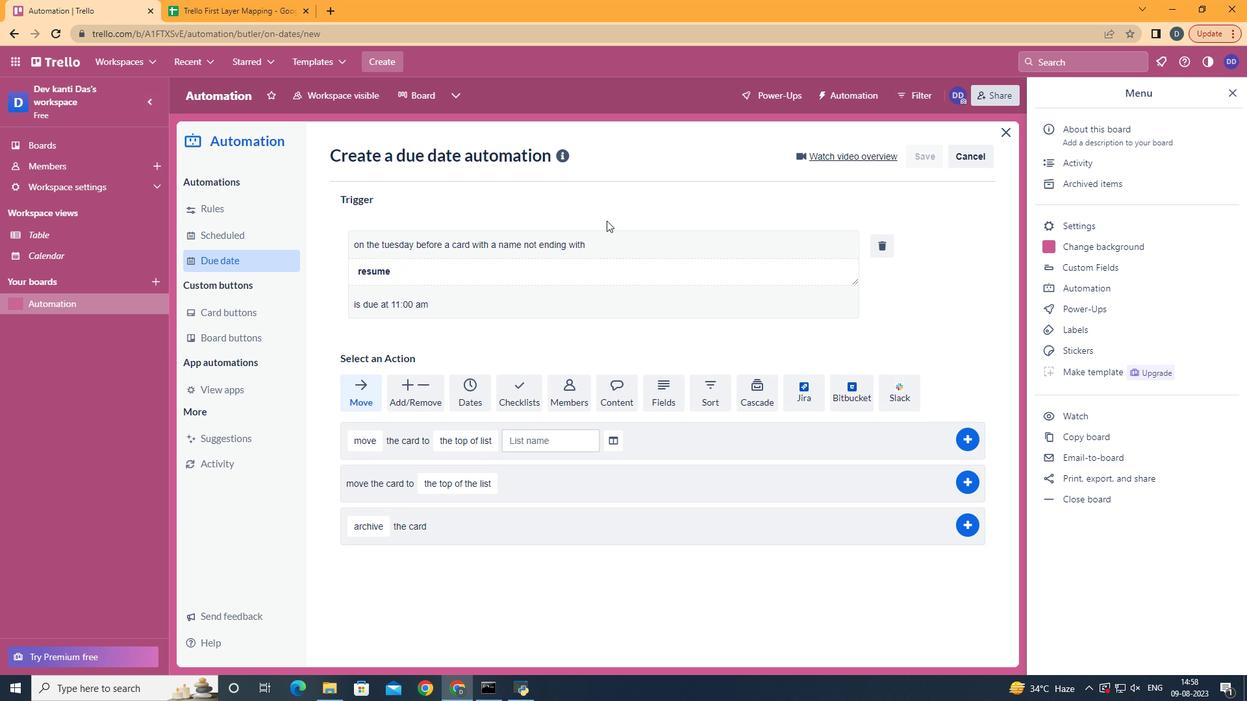 
